 Task: For heading Arial black with underline.  font size for heading18,  'Change the font style of data to'Calibri.  and font size to 9,  Change the alignment of both headline & data to Align center.  In the sheet  BudgetReview templatesbook
Action: Mouse moved to (1087, 149)
Screenshot: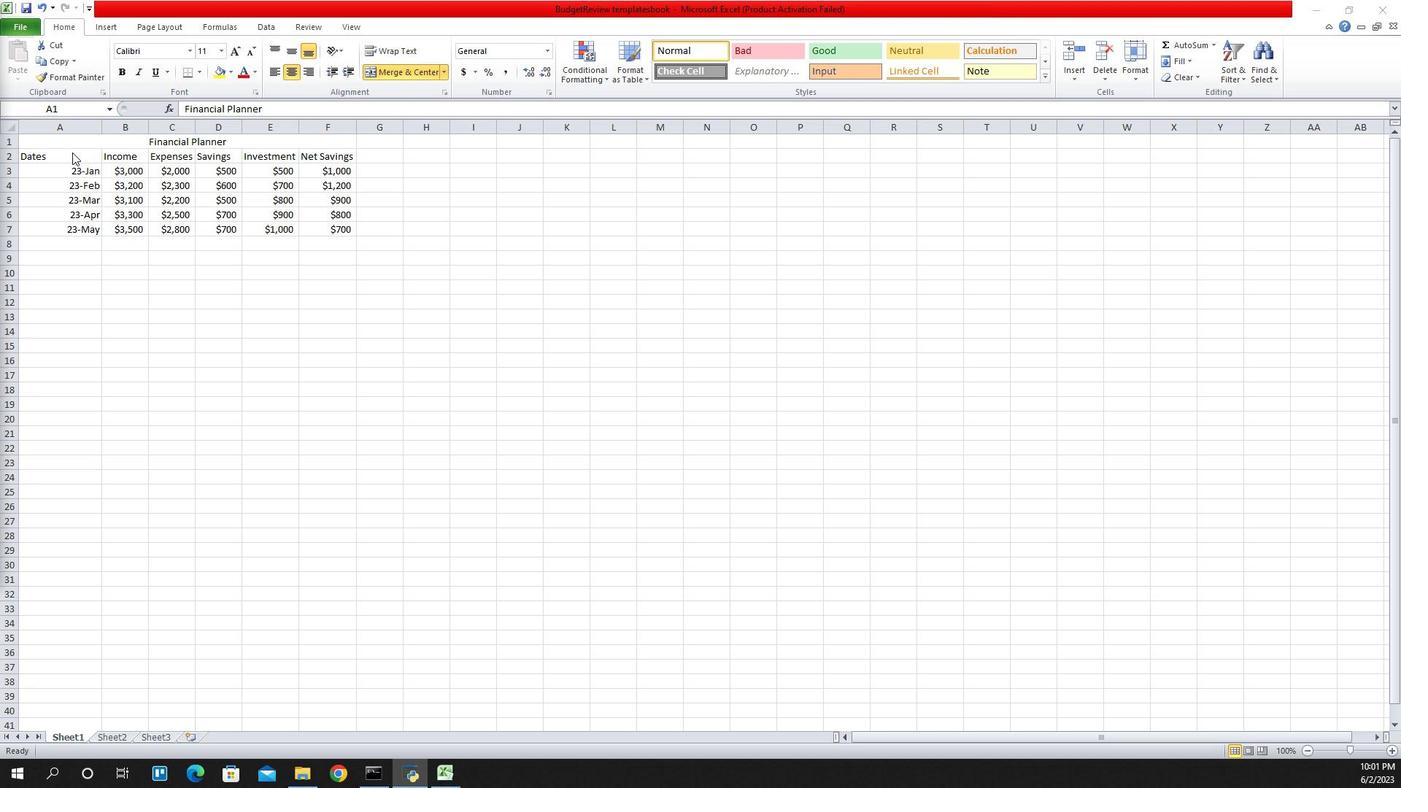 
Action: Mouse pressed left at (1087, 149)
Screenshot: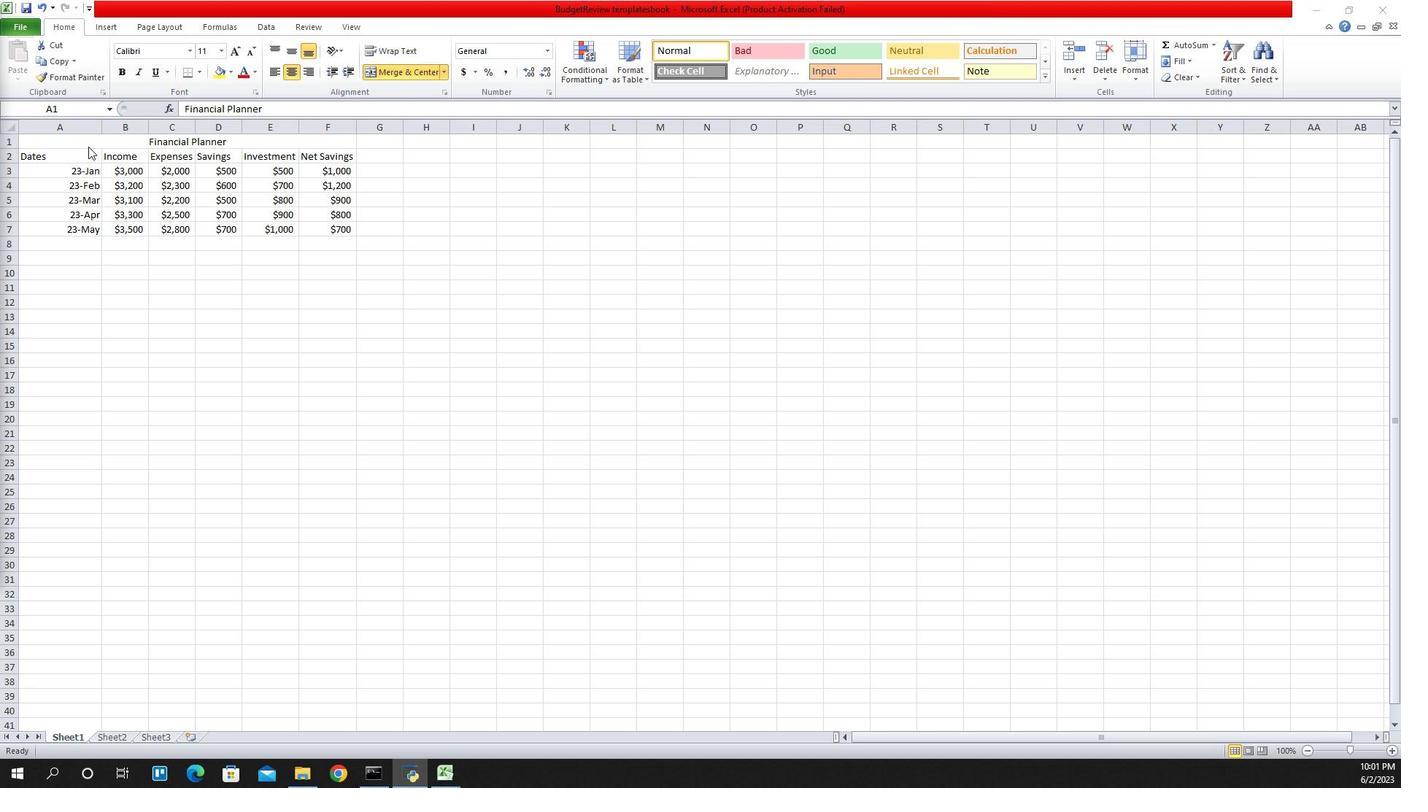 
Action: Mouse moved to (1187, 51)
Screenshot: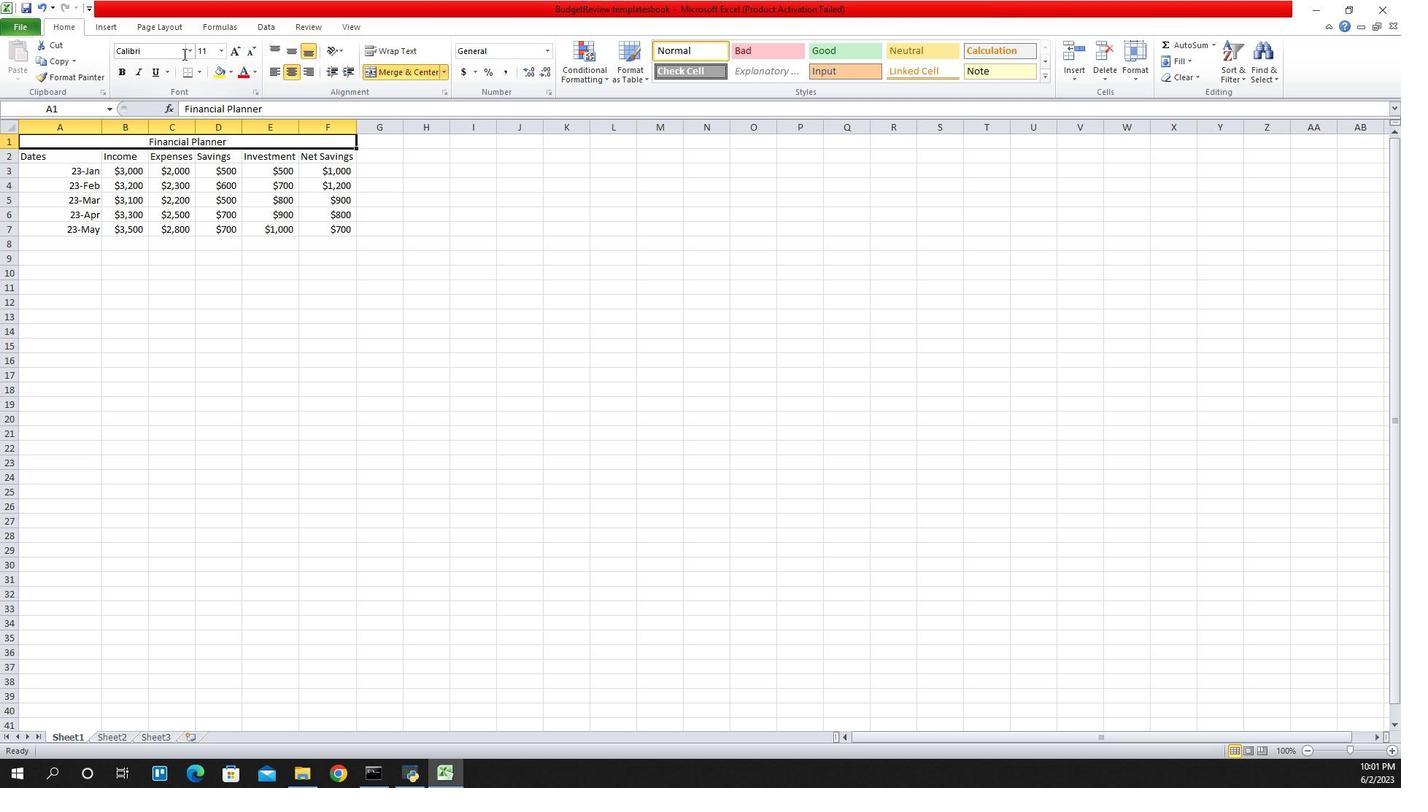 
Action: Mouse pressed left at (1187, 51)
Screenshot: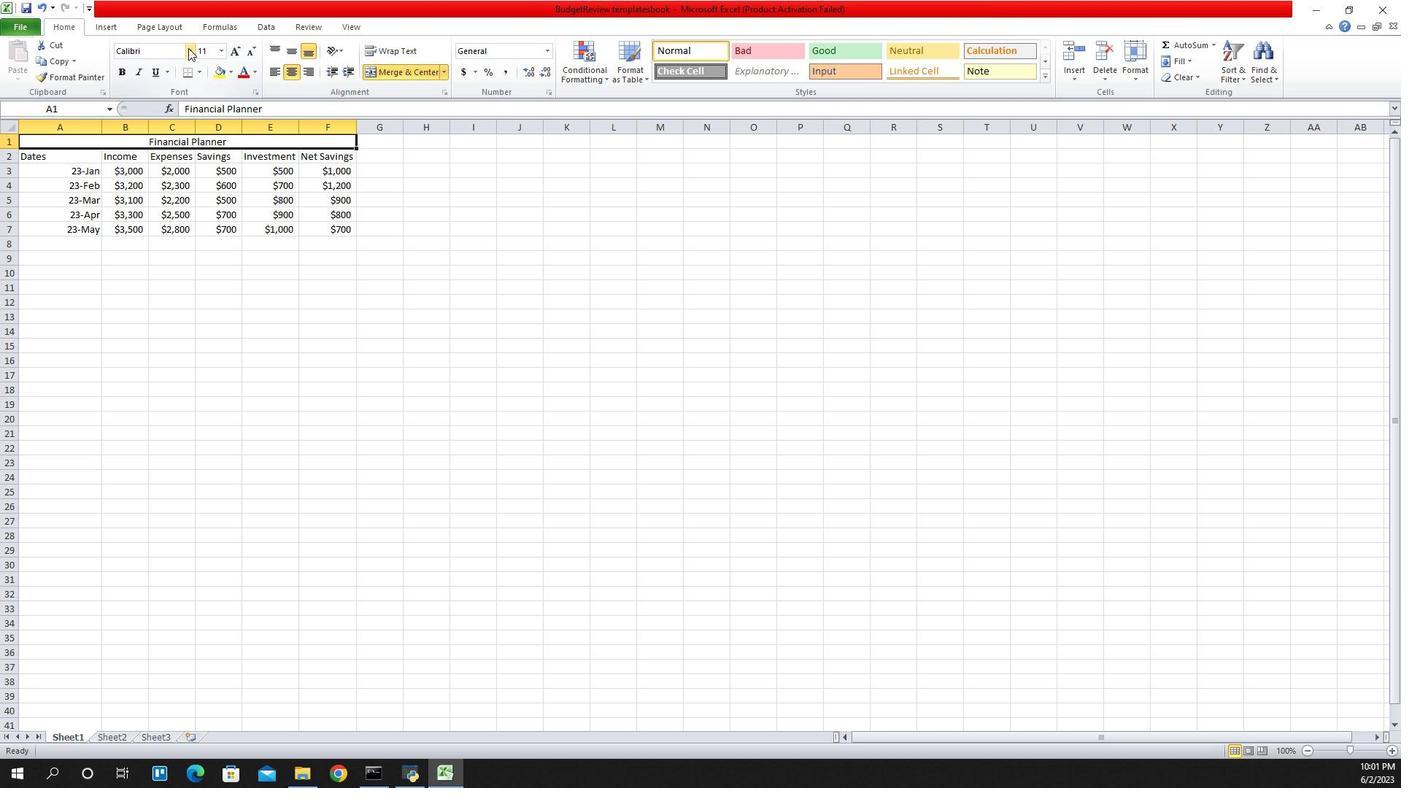 
Action: Mouse moved to (1169, 187)
Screenshot: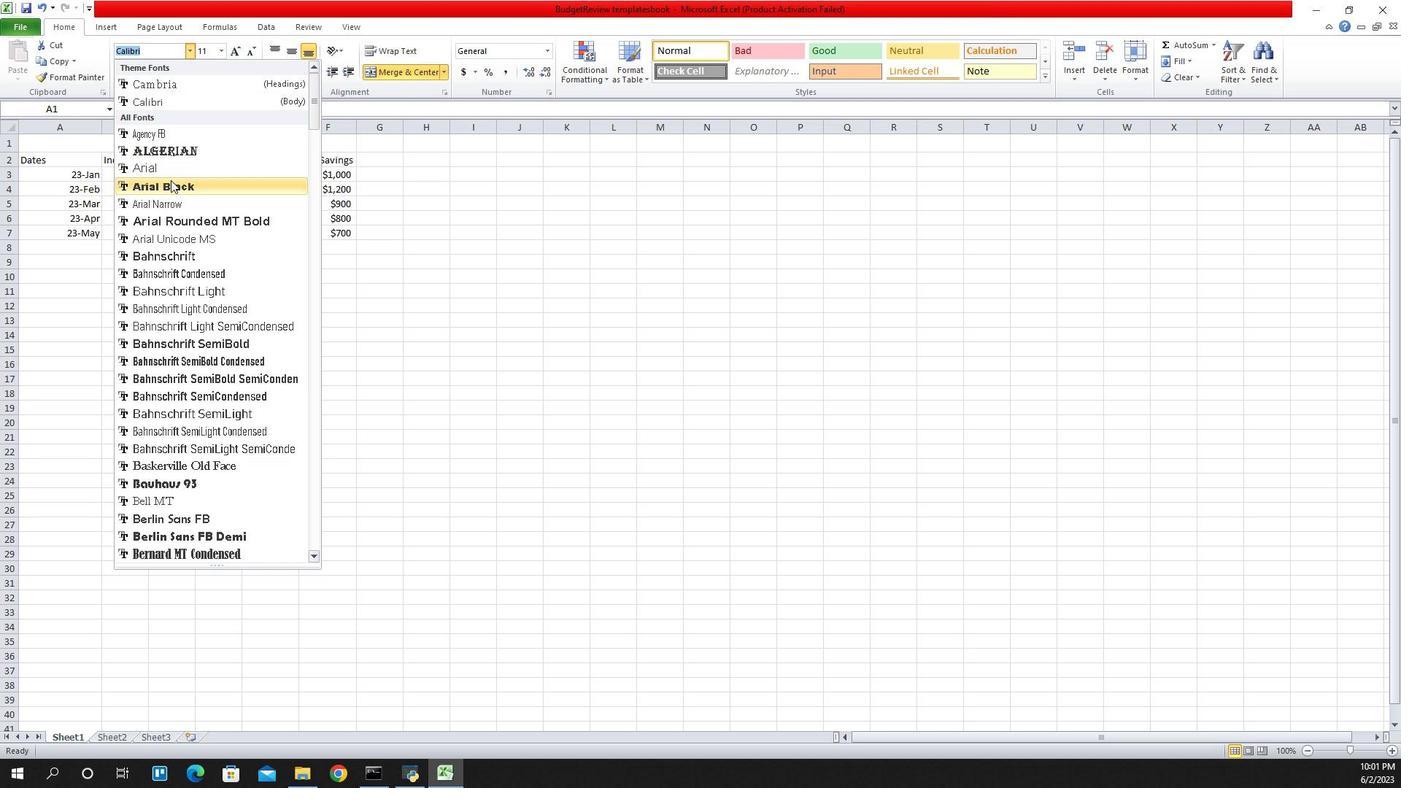 
Action: Mouse pressed left at (1169, 187)
Screenshot: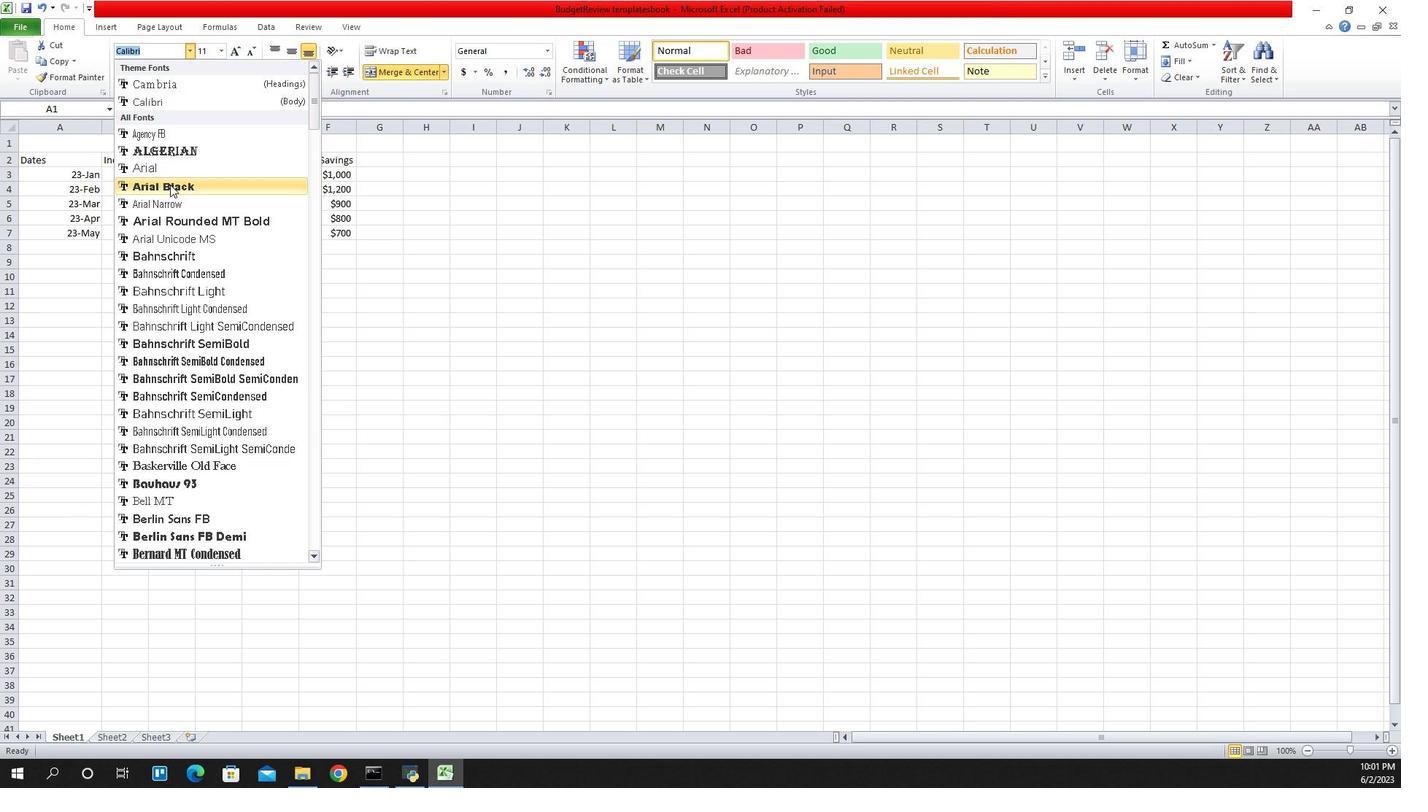 
Action: Mouse moved to (1155, 78)
Screenshot: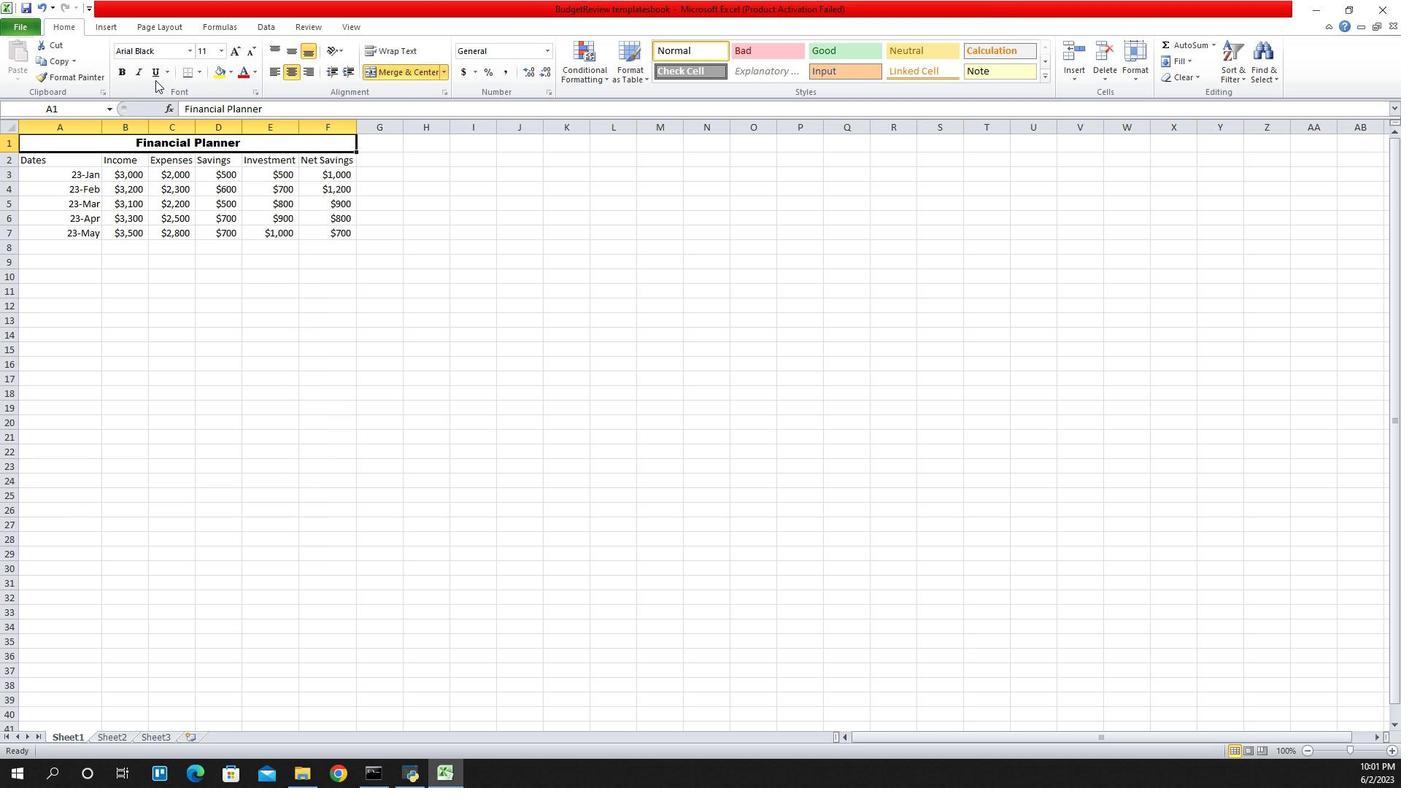 
Action: Mouse pressed left at (1155, 78)
Screenshot: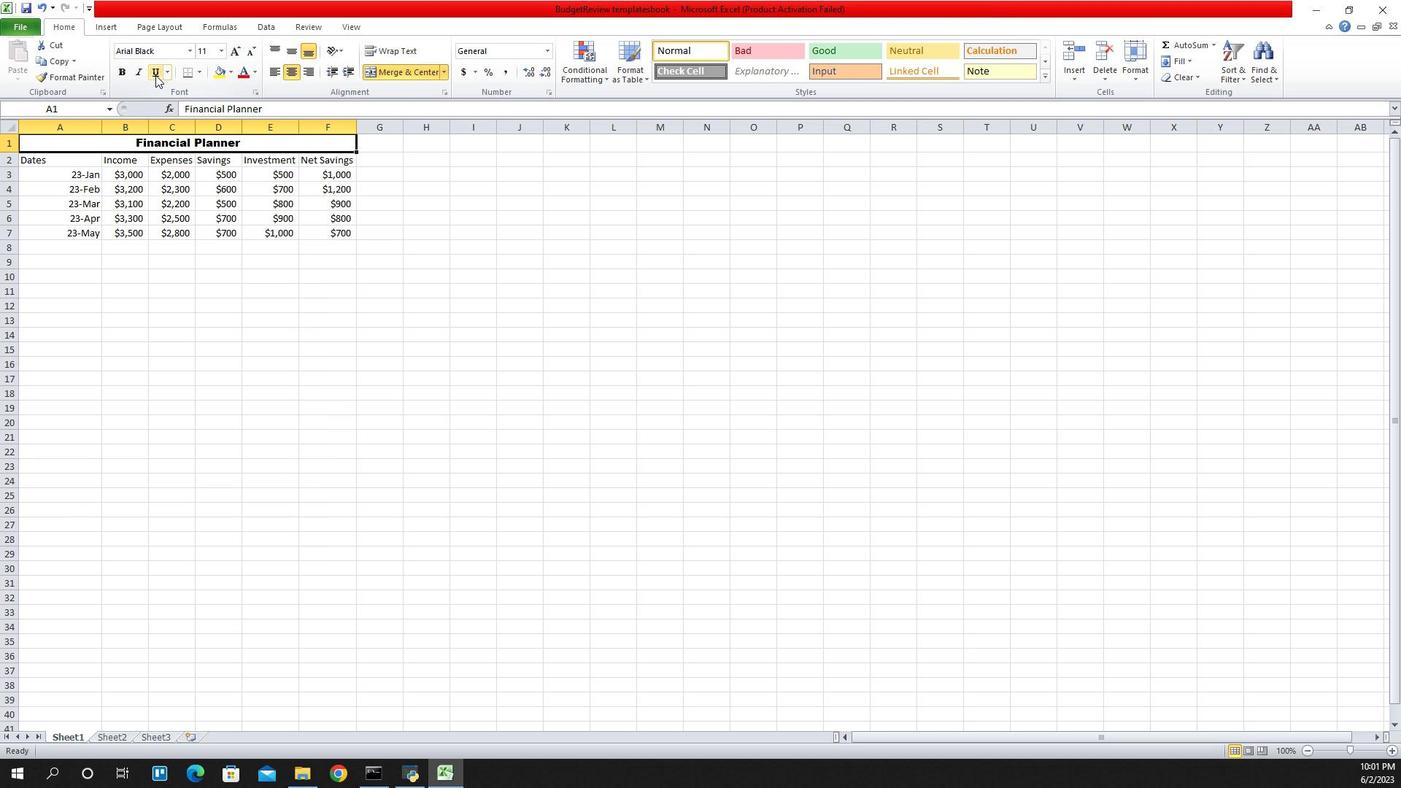 
Action: Mouse moved to (1220, 53)
Screenshot: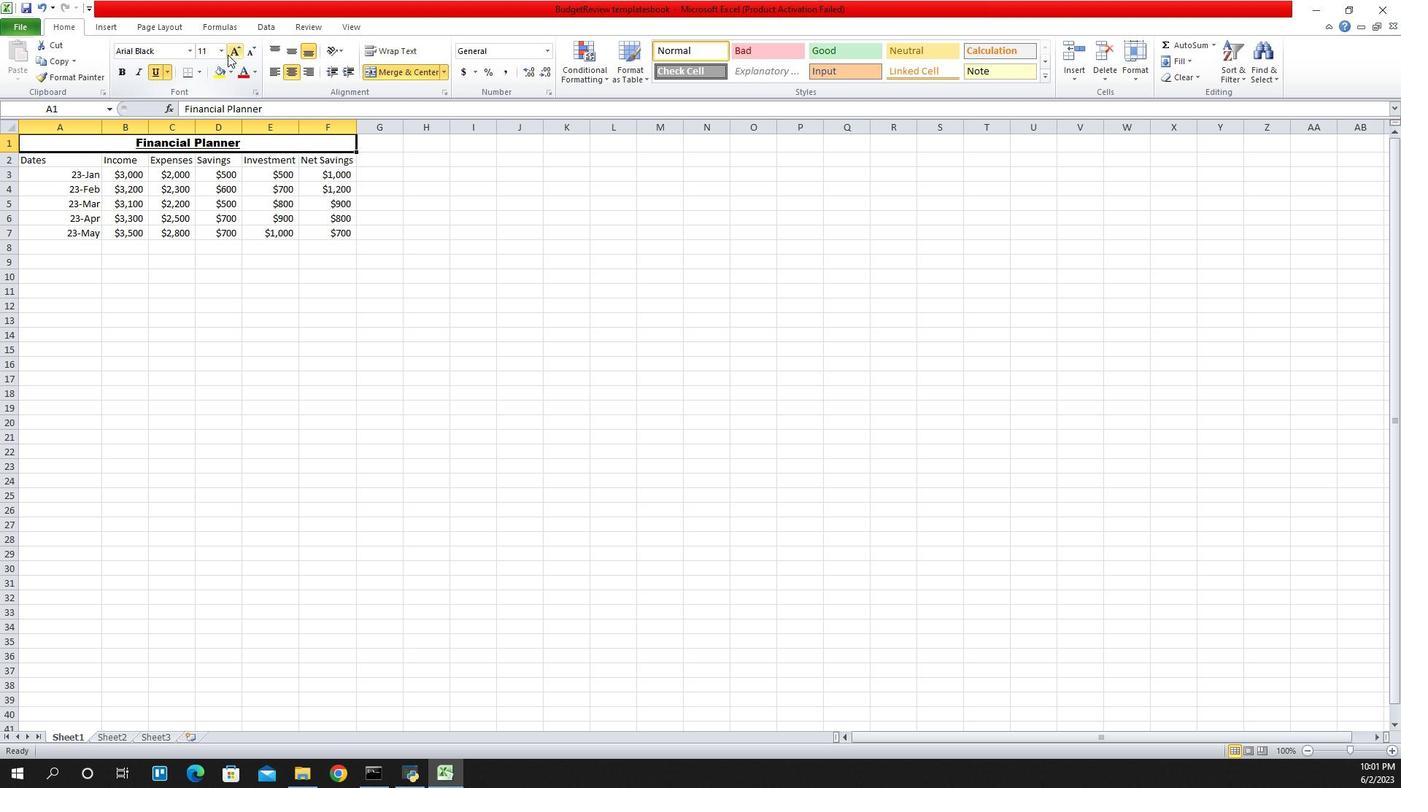 
Action: Mouse pressed left at (1220, 53)
Screenshot: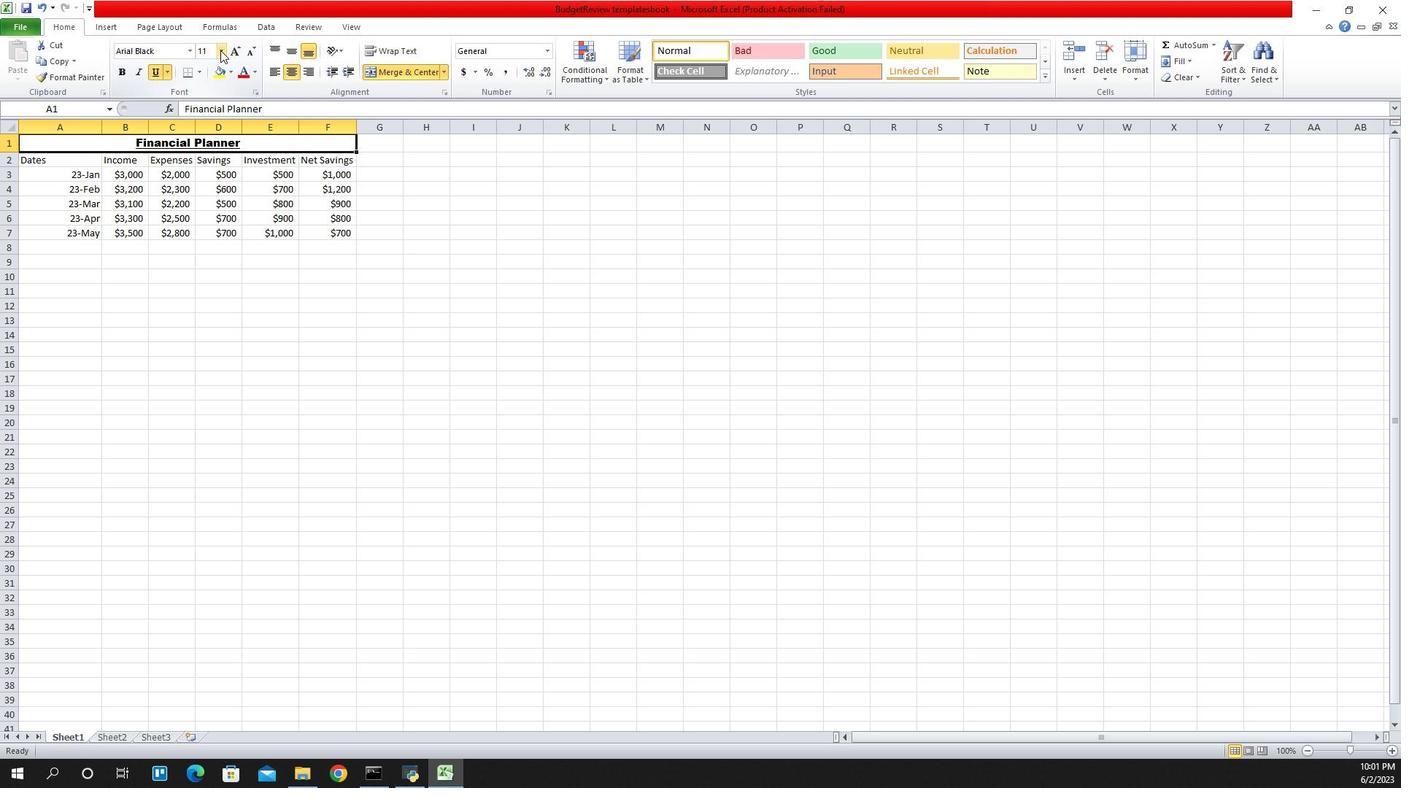
Action: Mouse moved to (1206, 154)
Screenshot: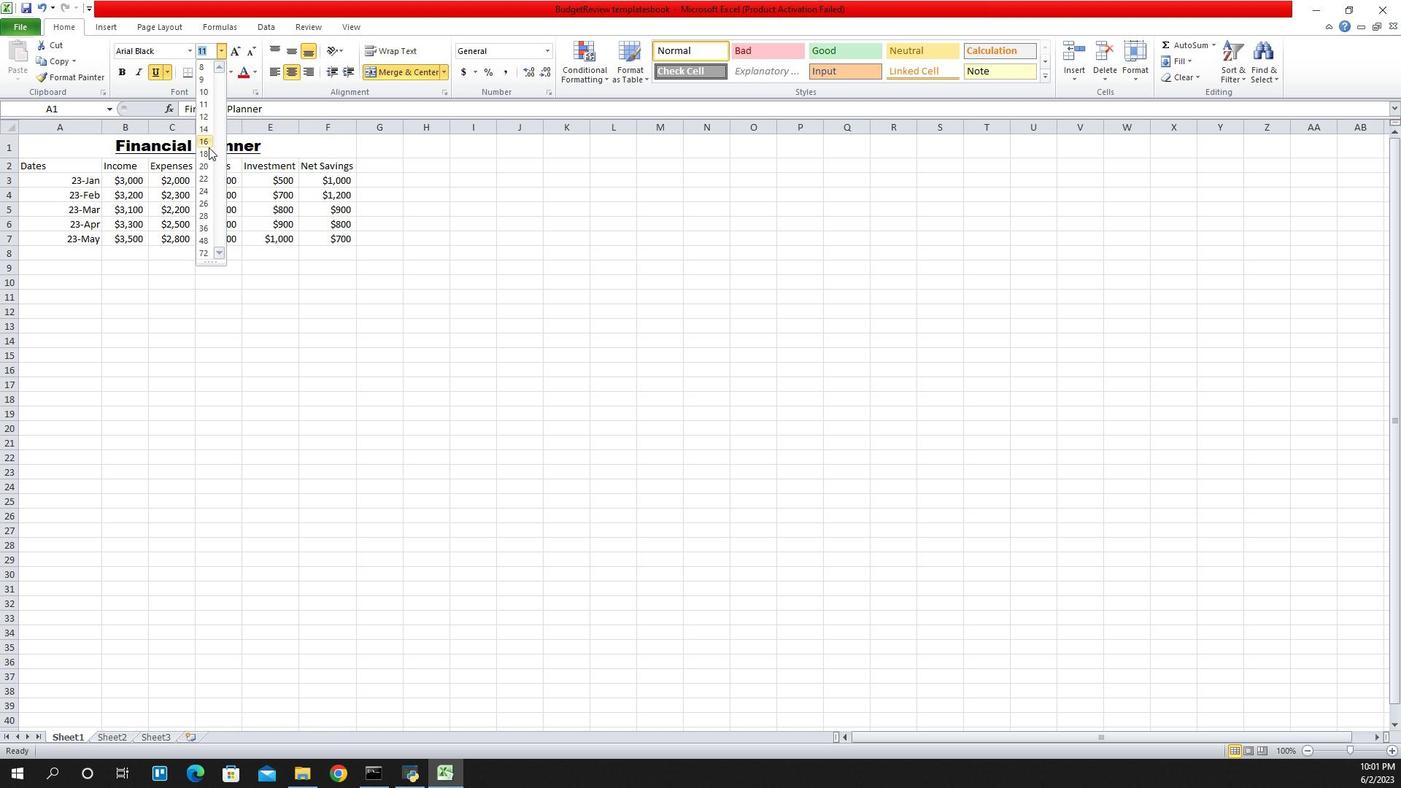 
Action: Mouse pressed left at (1206, 154)
Screenshot: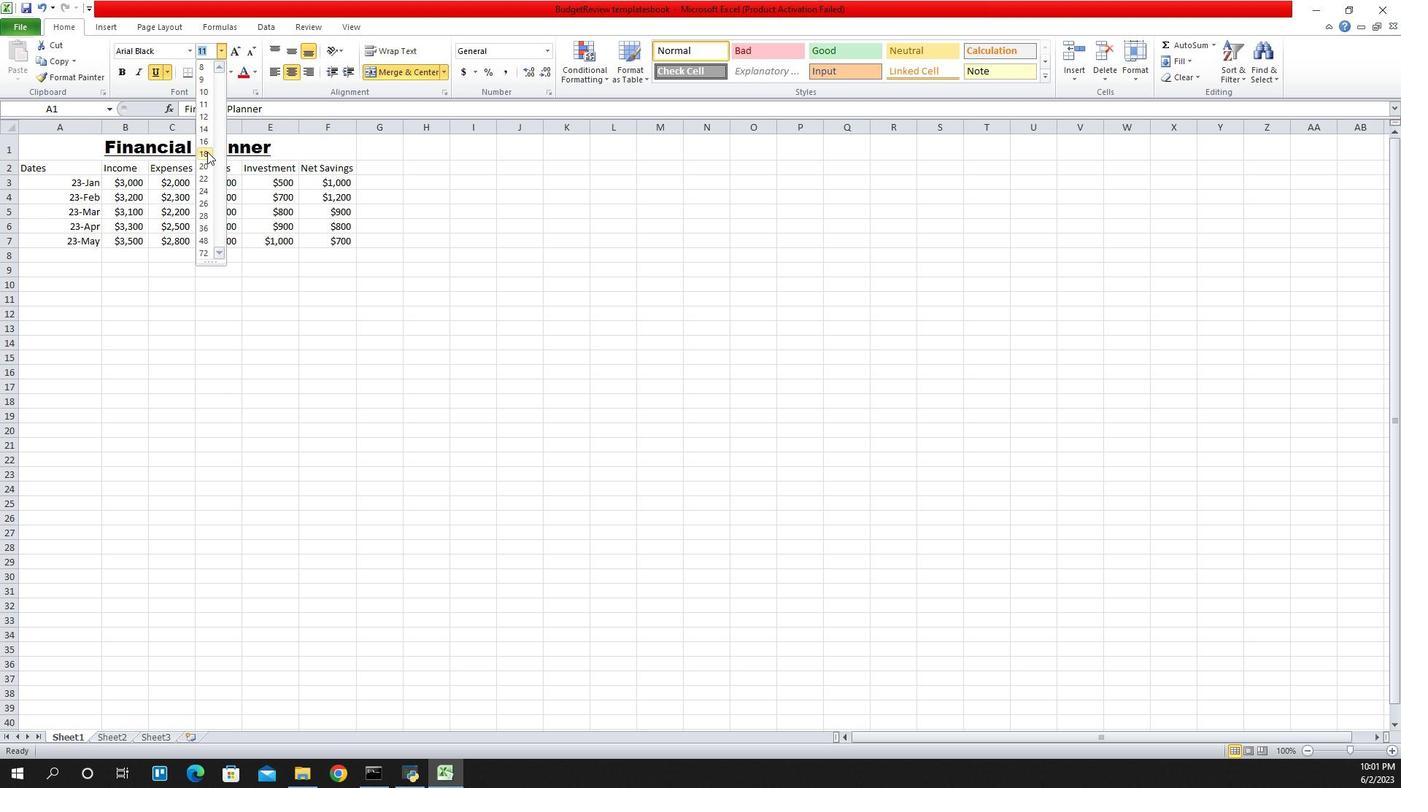 
Action: Mouse moved to (1068, 172)
Screenshot: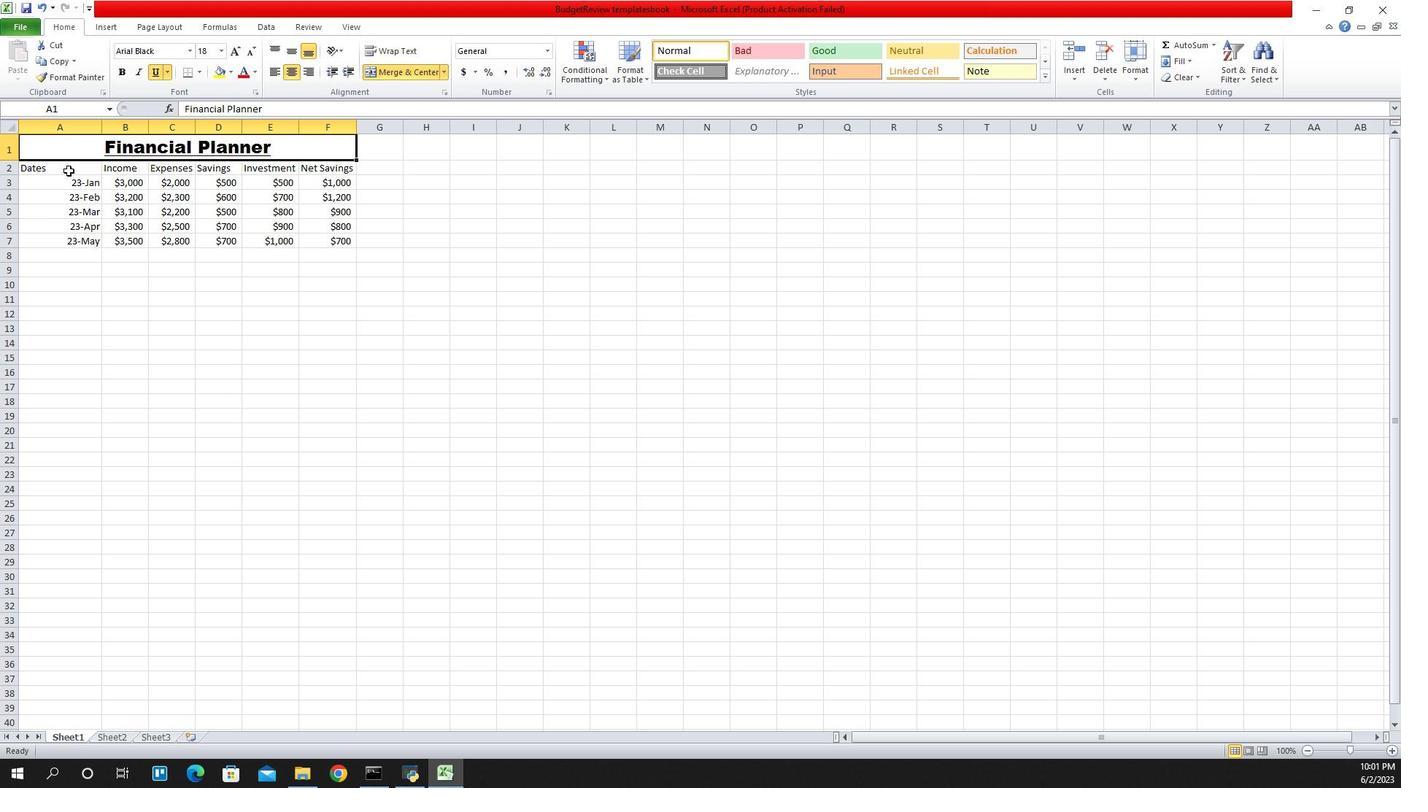 
Action: Mouse pressed left at (1068, 172)
Screenshot: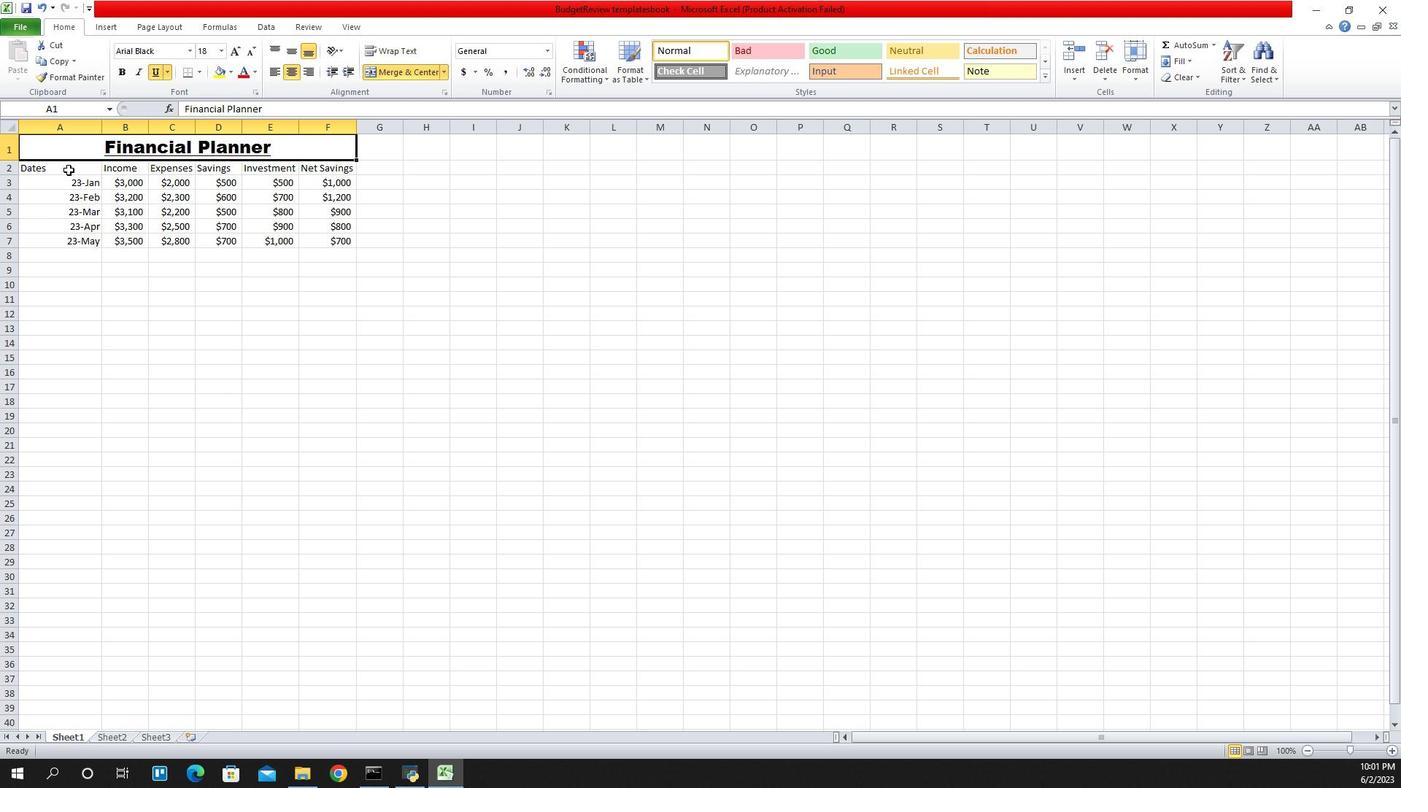 
Action: Mouse moved to (1190, 51)
Screenshot: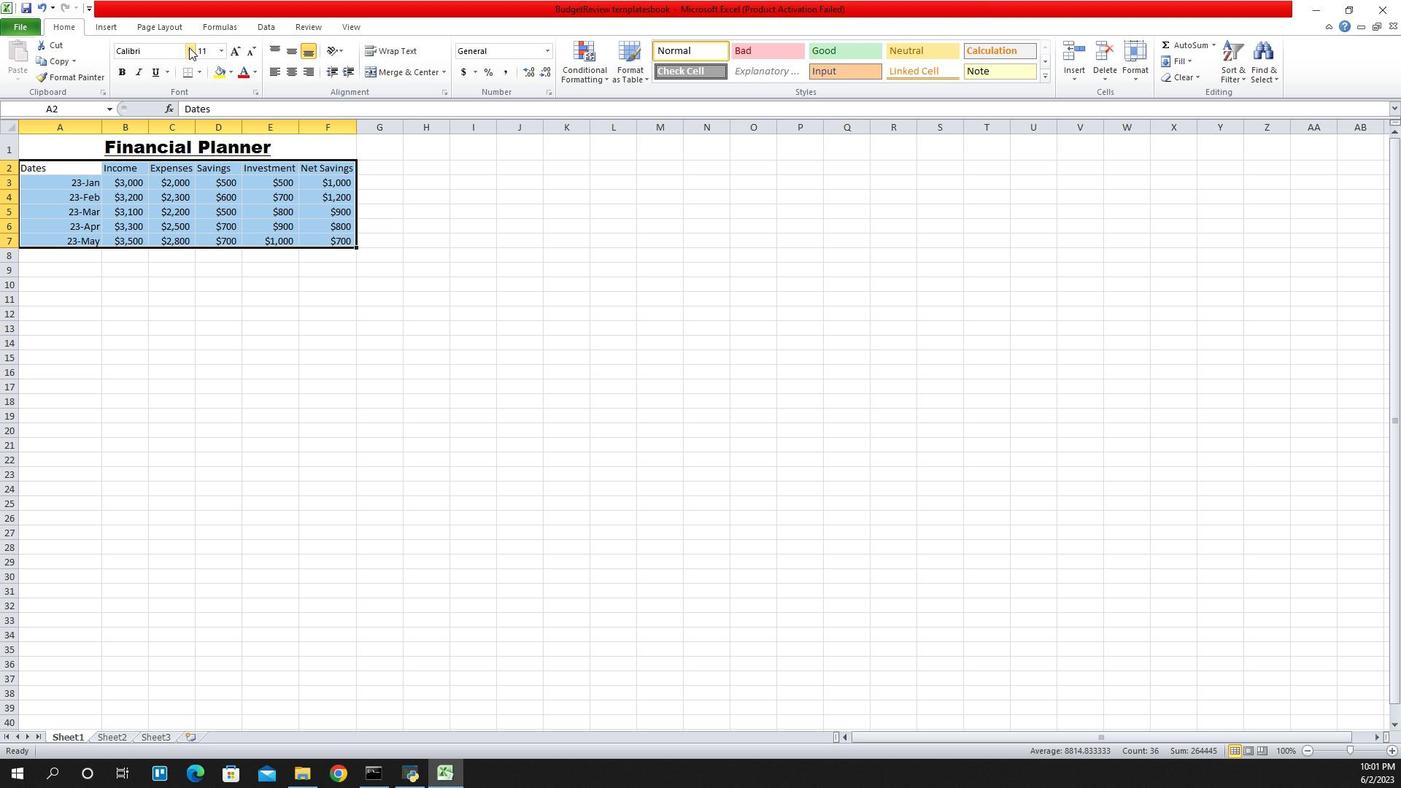 
Action: Mouse pressed left at (1190, 51)
Screenshot: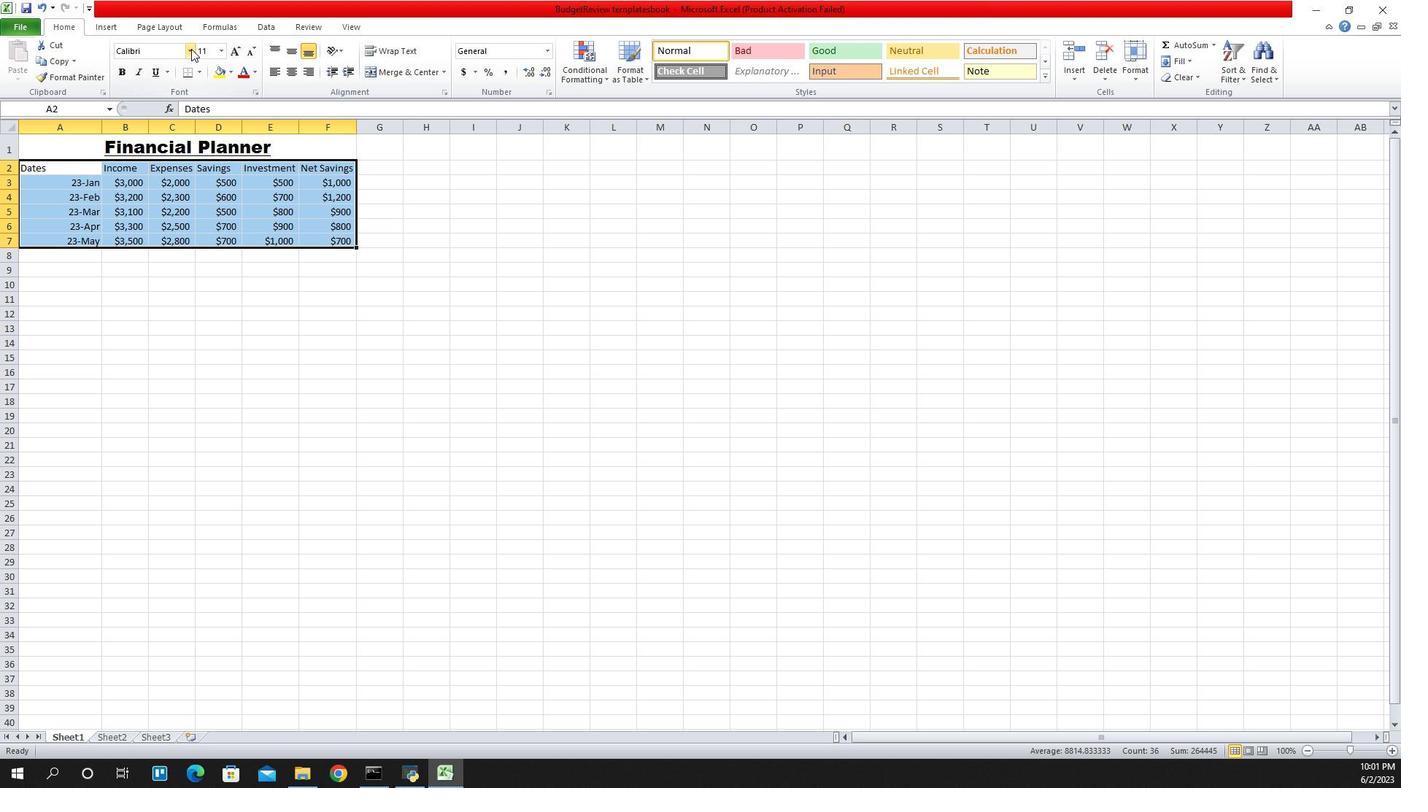 
Action: Mouse moved to (1175, 99)
Screenshot: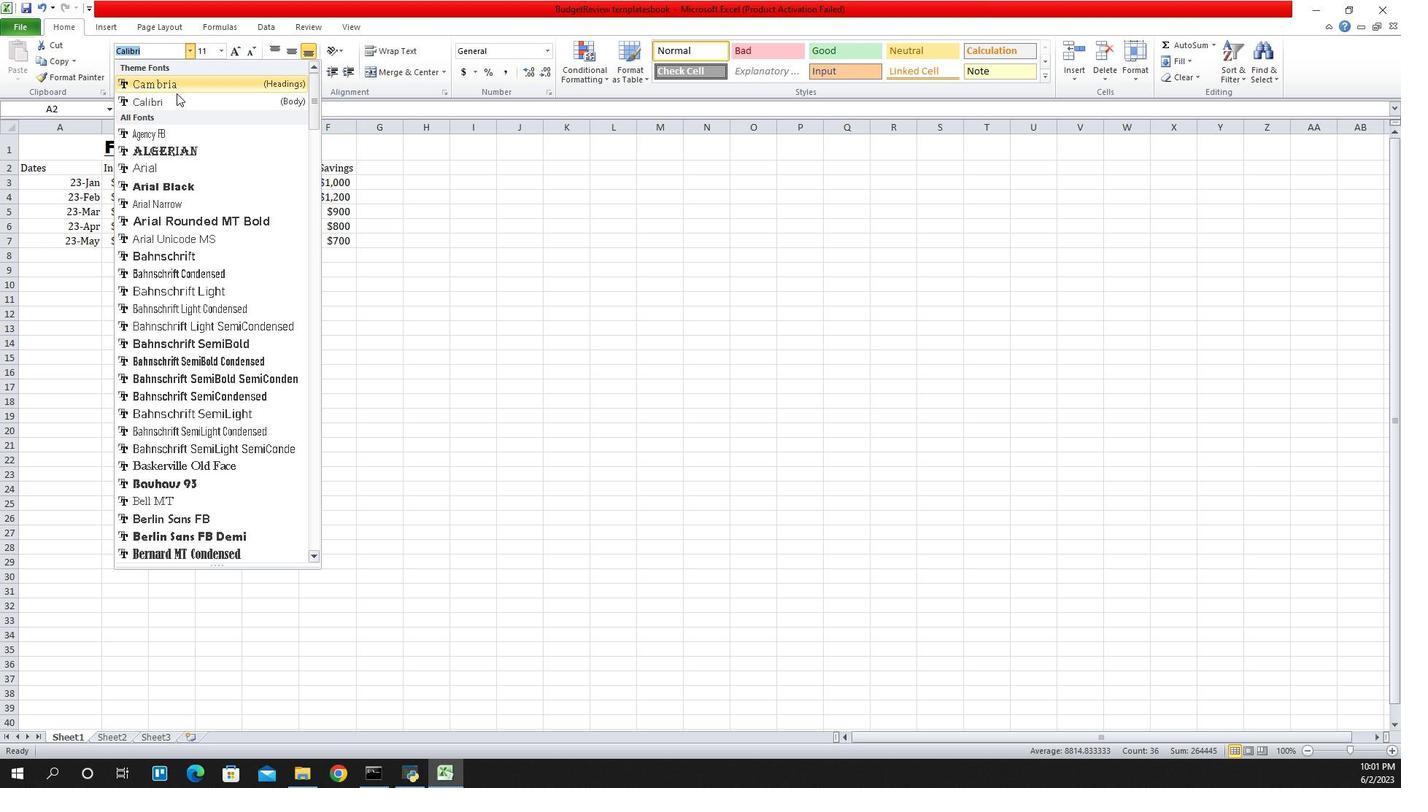 
Action: Mouse pressed left at (1175, 99)
Screenshot: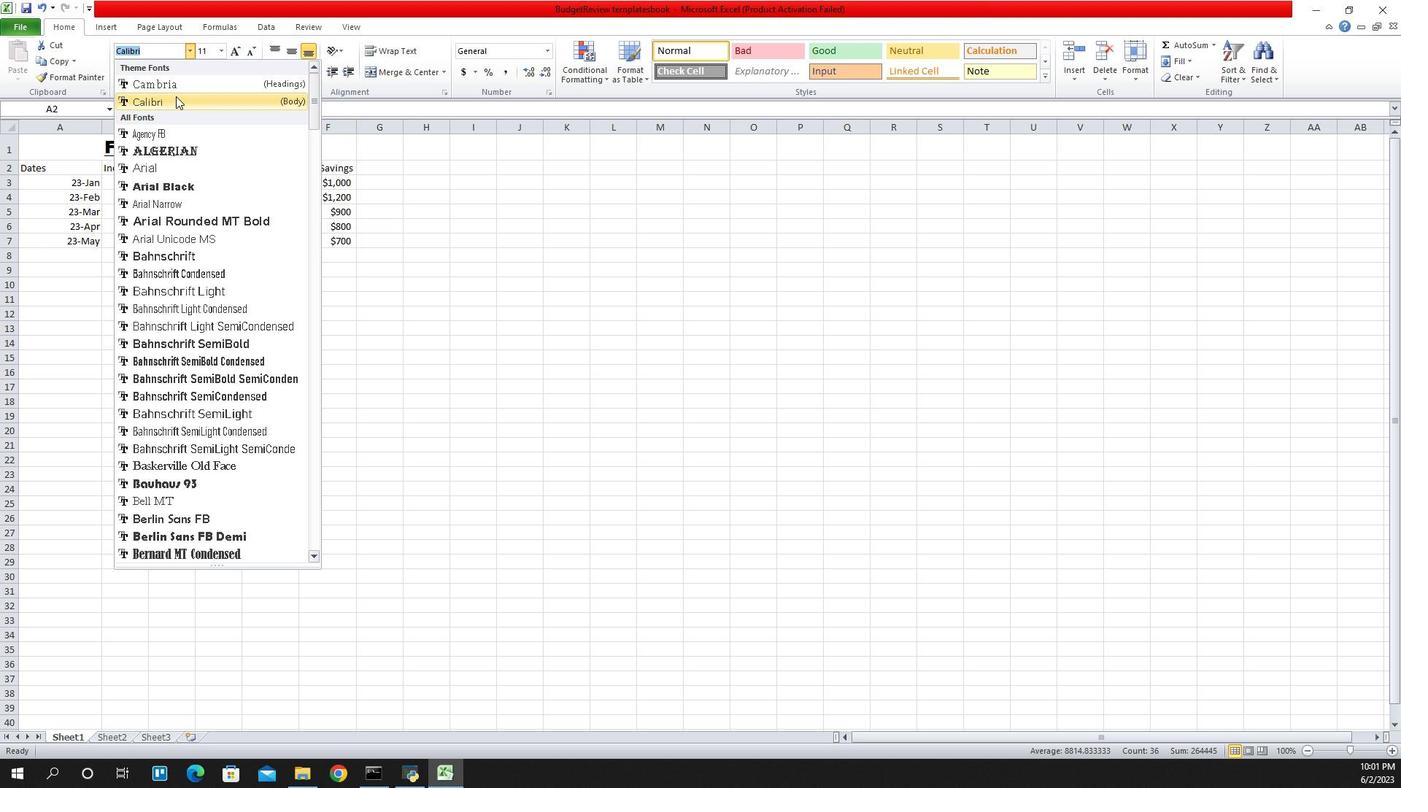 
Action: Mouse moved to (1218, 51)
Screenshot: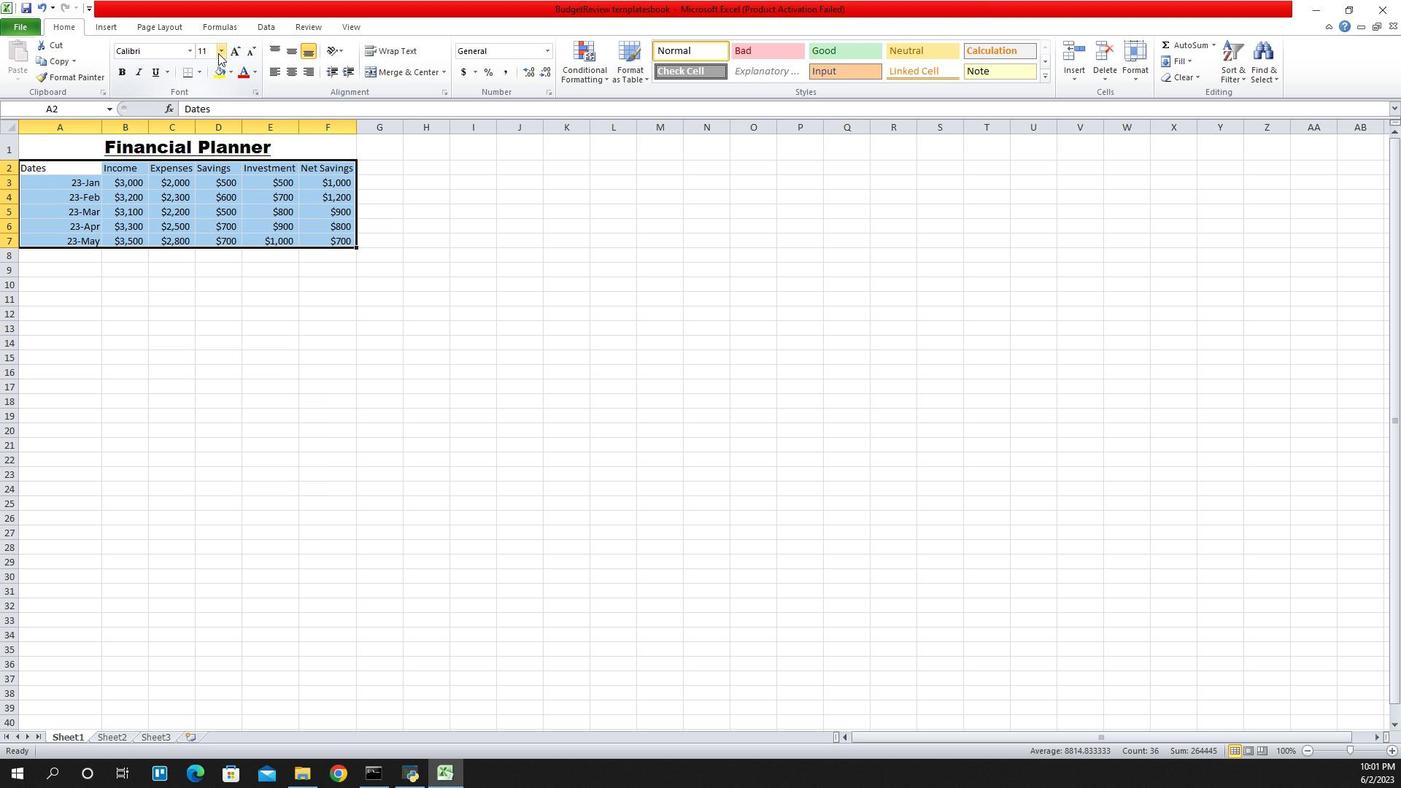 
Action: Mouse pressed left at (1218, 51)
Screenshot: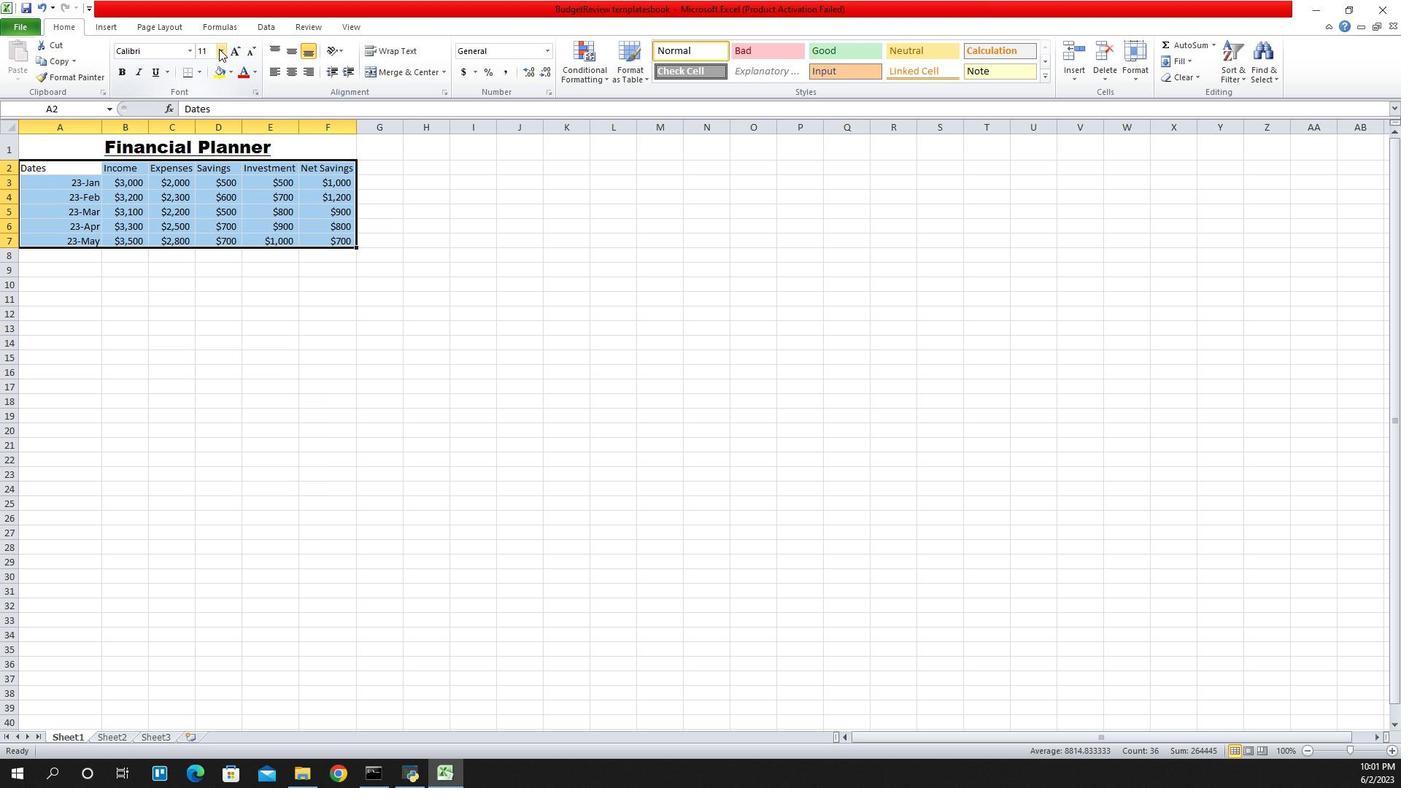 
Action: Mouse moved to (1206, 83)
Screenshot: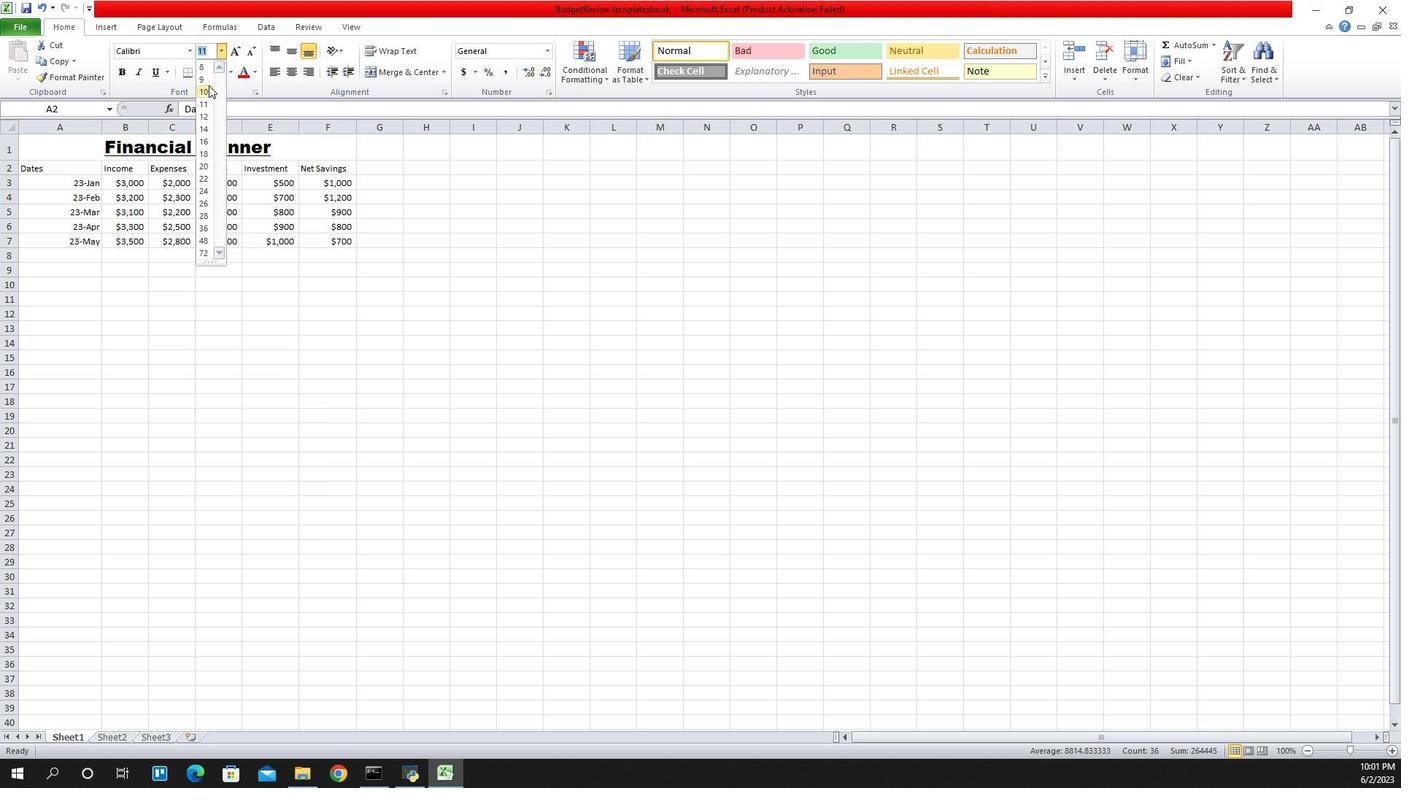 
Action: Mouse pressed left at (1206, 83)
Screenshot: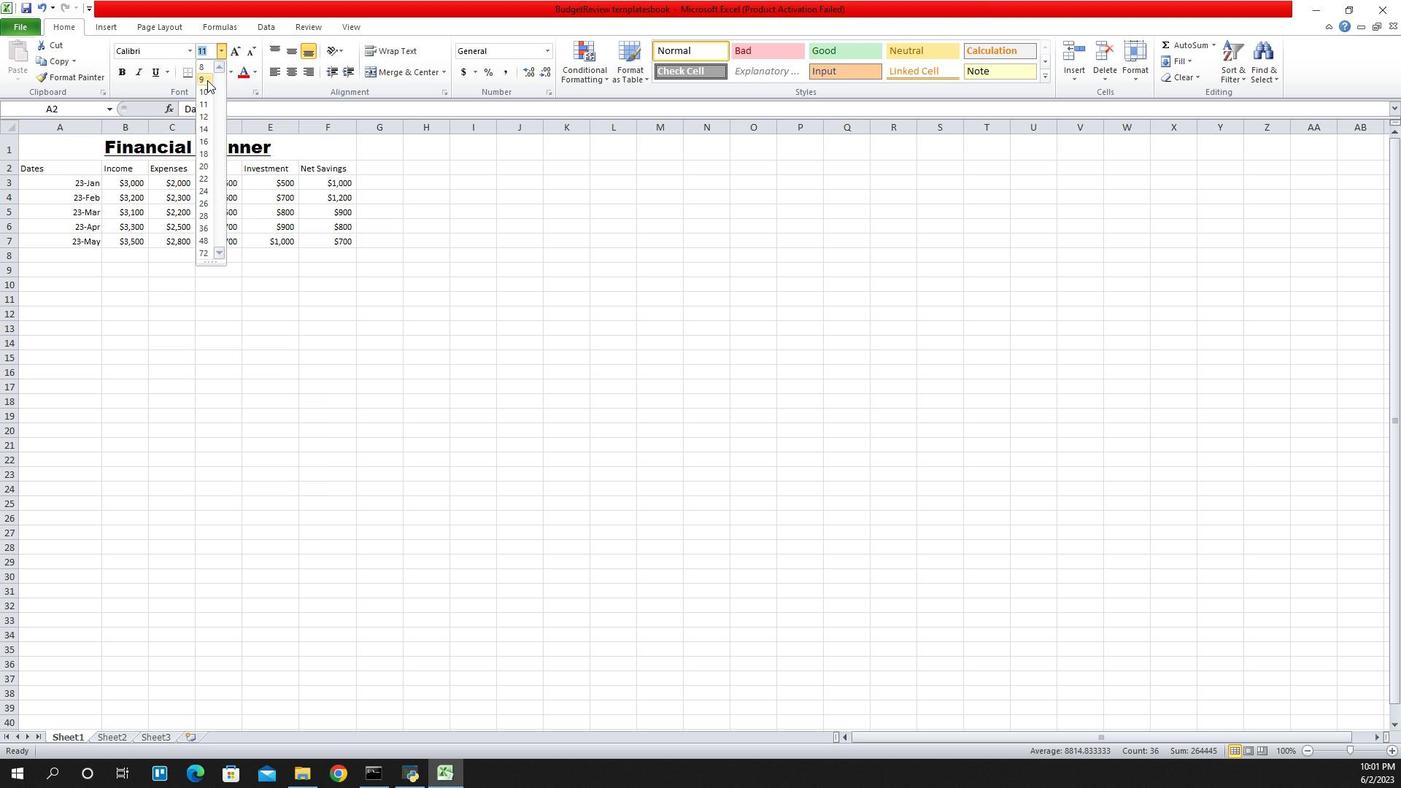 
Action: Mouse moved to (1079, 143)
Screenshot: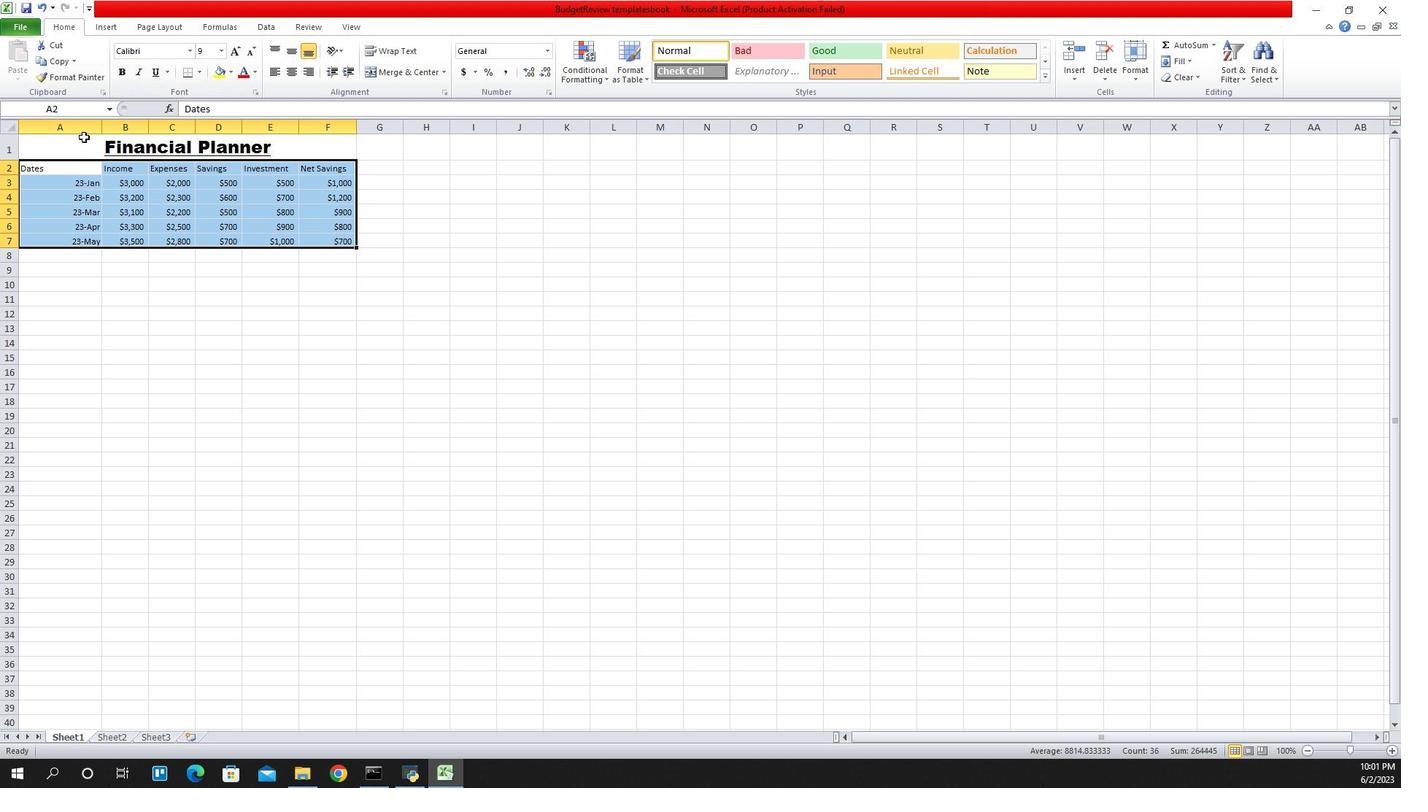 
Action: Mouse pressed left at (1079, 143)
Screenshot: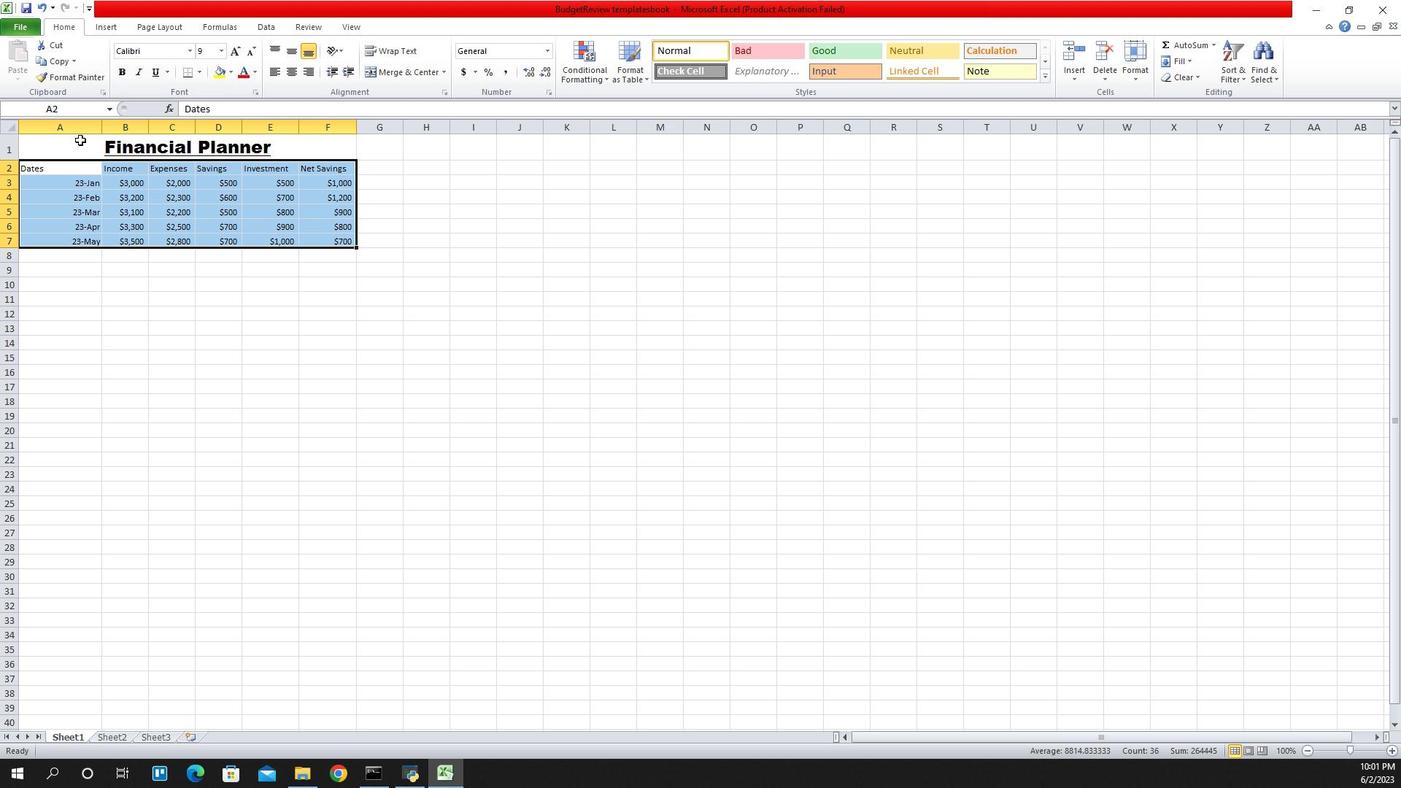 
Action: Mouse moved to (1287, 75)
Screenshot: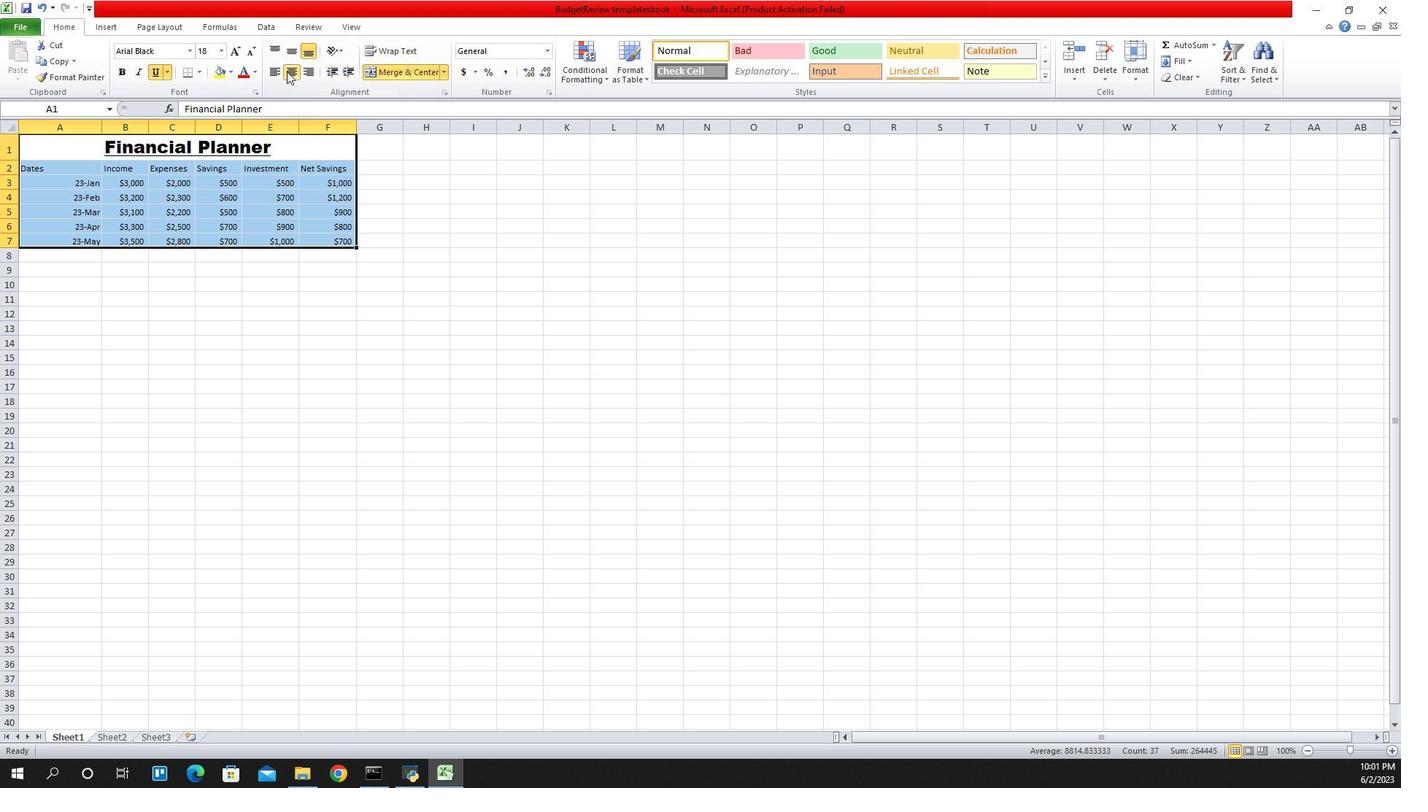 
Action: Mouse pressed left at (1287, 75)
Screenshot: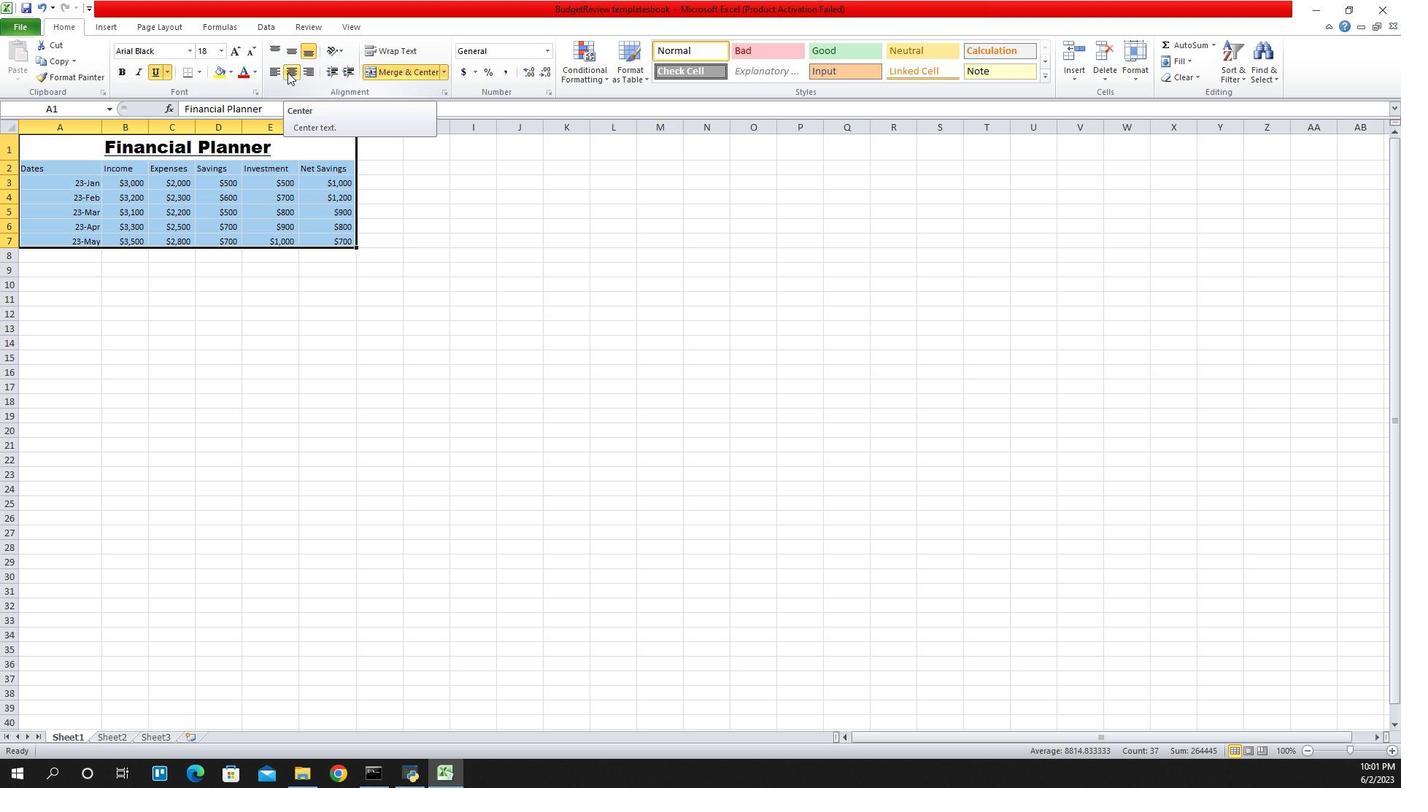
Action: Mouse pressed left at (1287, 75)
Screenshot: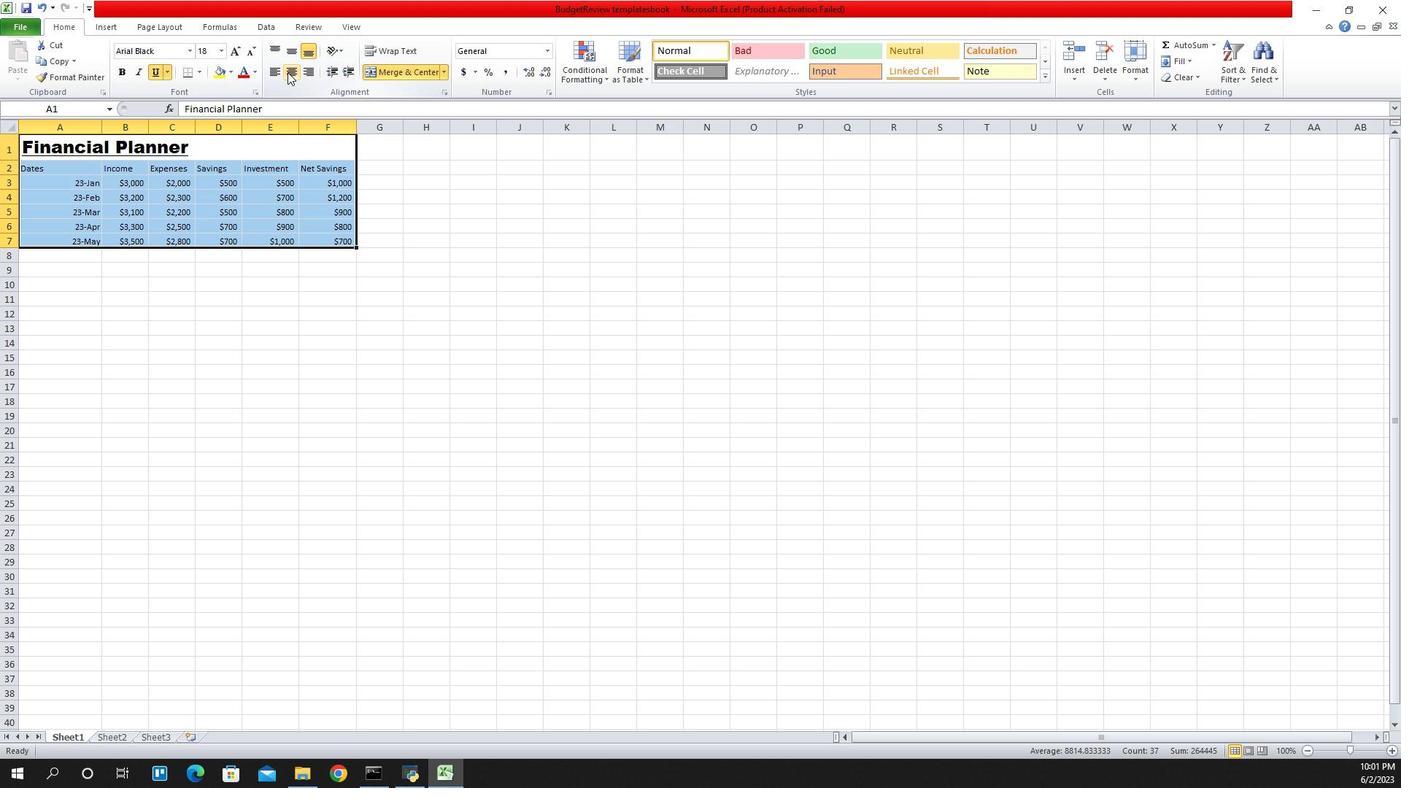
